 Task: Write degree "Executive MBA".
Action: Mouse moved to (747, 97)
Screenshot: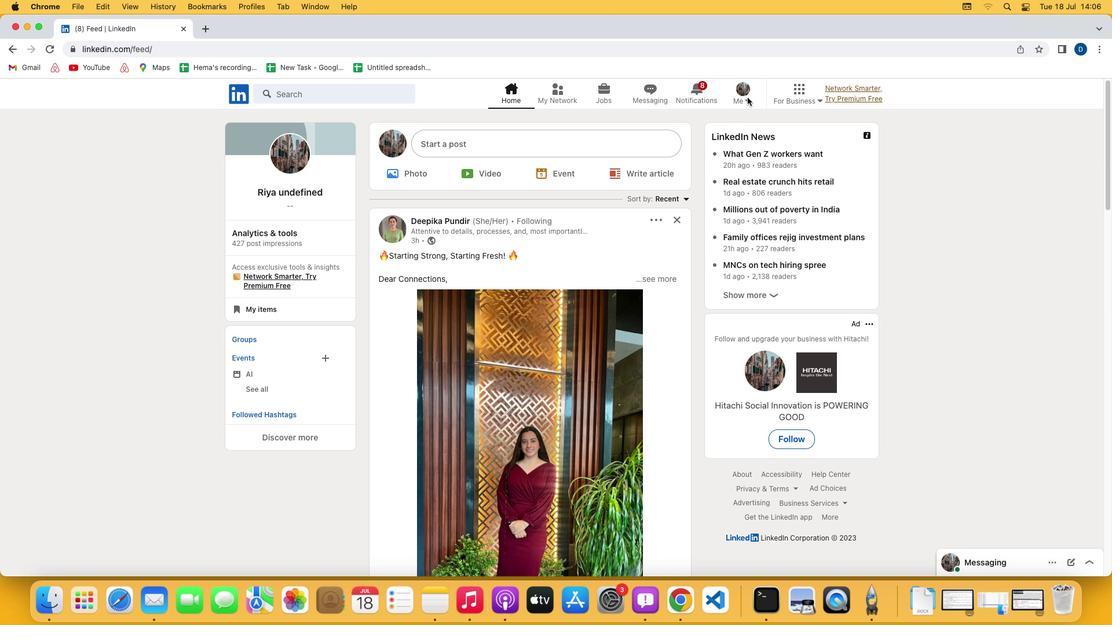 
Action: Mouse pressed left at (747, 97)
Screenshot: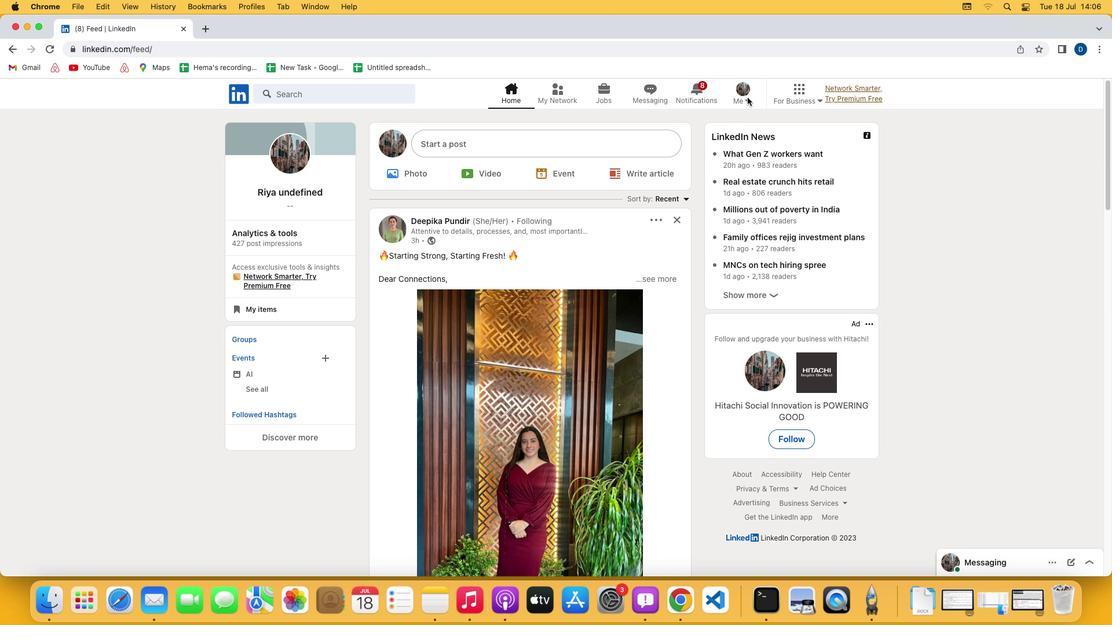 
Action: Mouse moved to (749, 100)
Screenshot: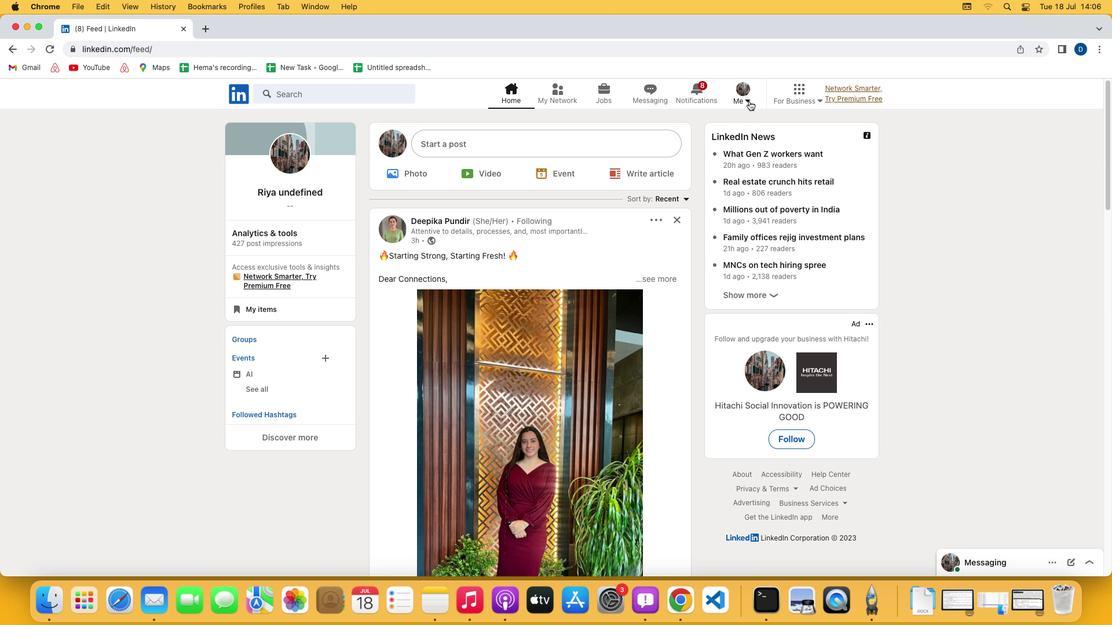
Action: Mouse pressed left at (749, 100)
Screenshot: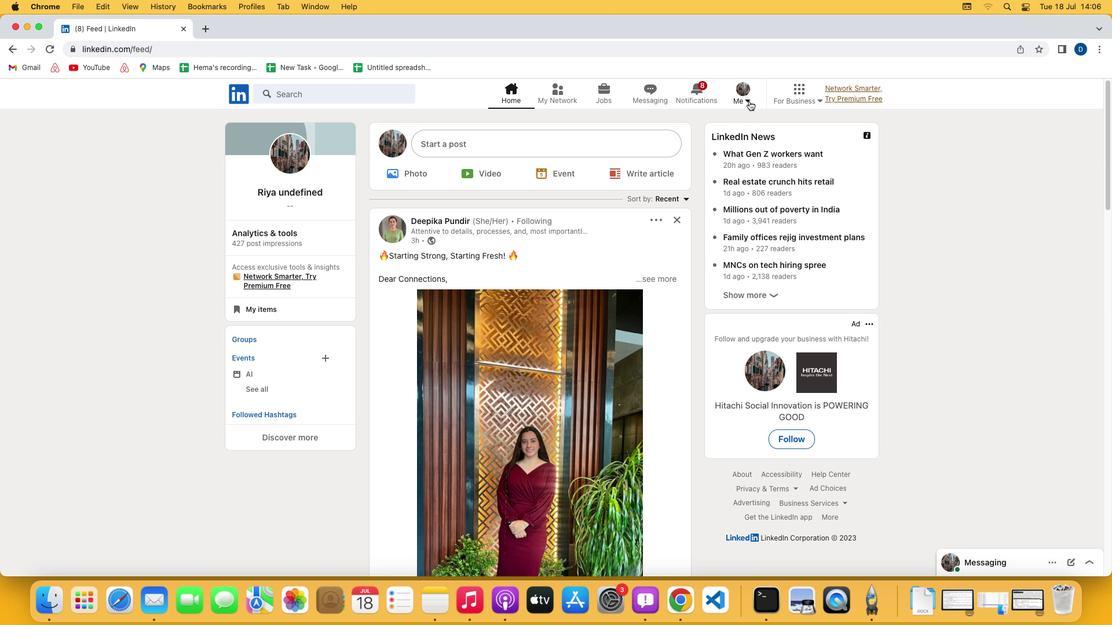 
Action: Mouse moved to (676, 166)
Screenshot: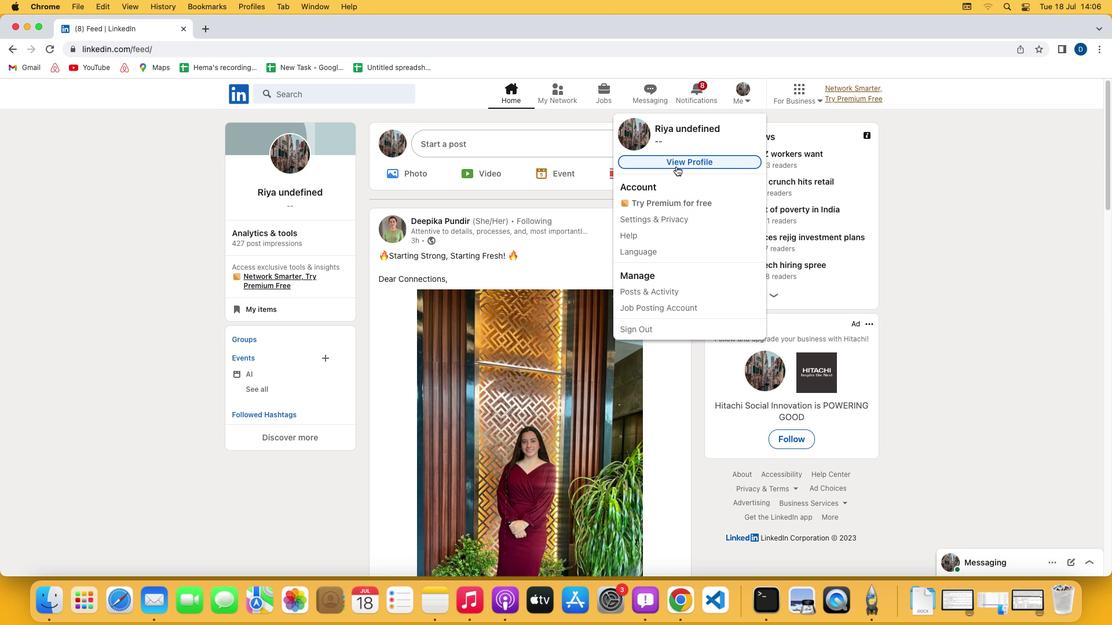 
Action: Mouse pressed left at (676, 166)
Screenshot: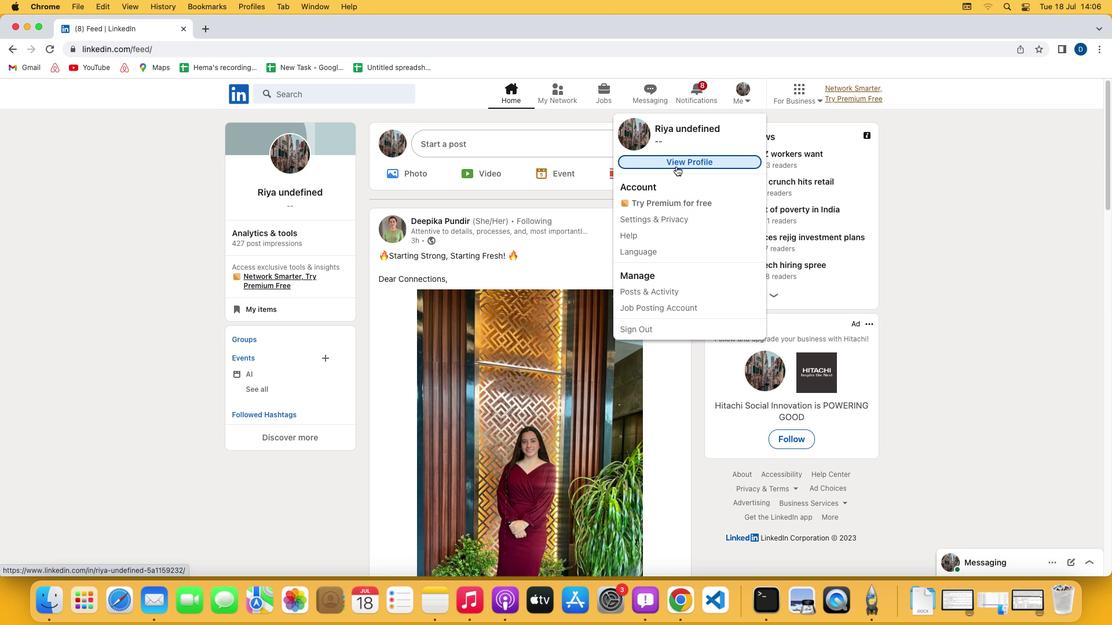 
Action: Mouse moved to (347, 388)
Screenshot: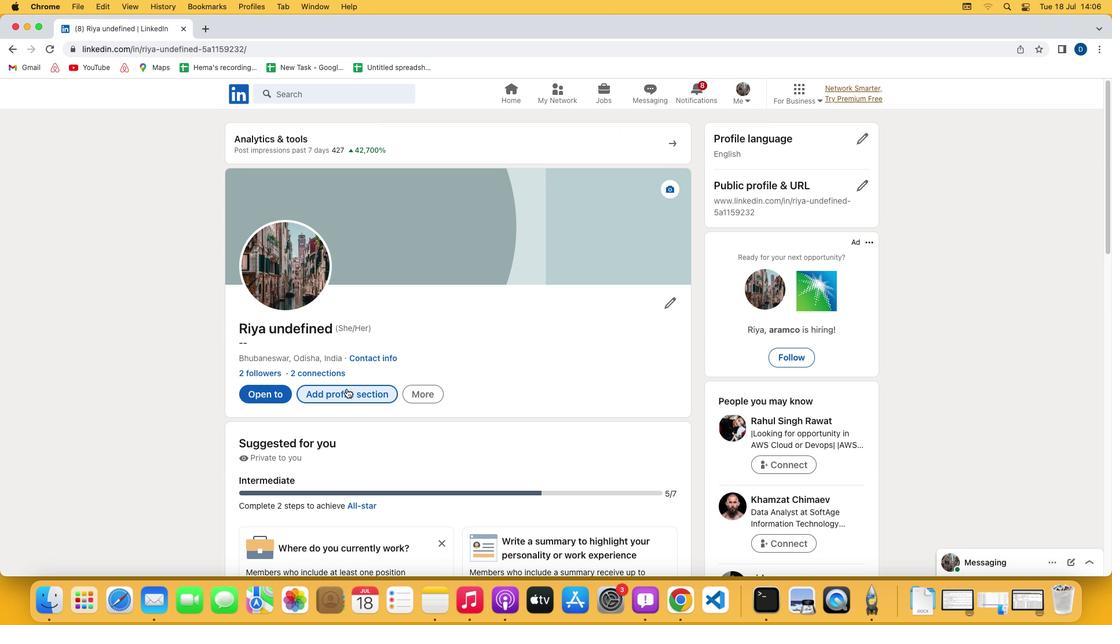 
Action: Mouse pressed left at (347, 388)
Screenshot: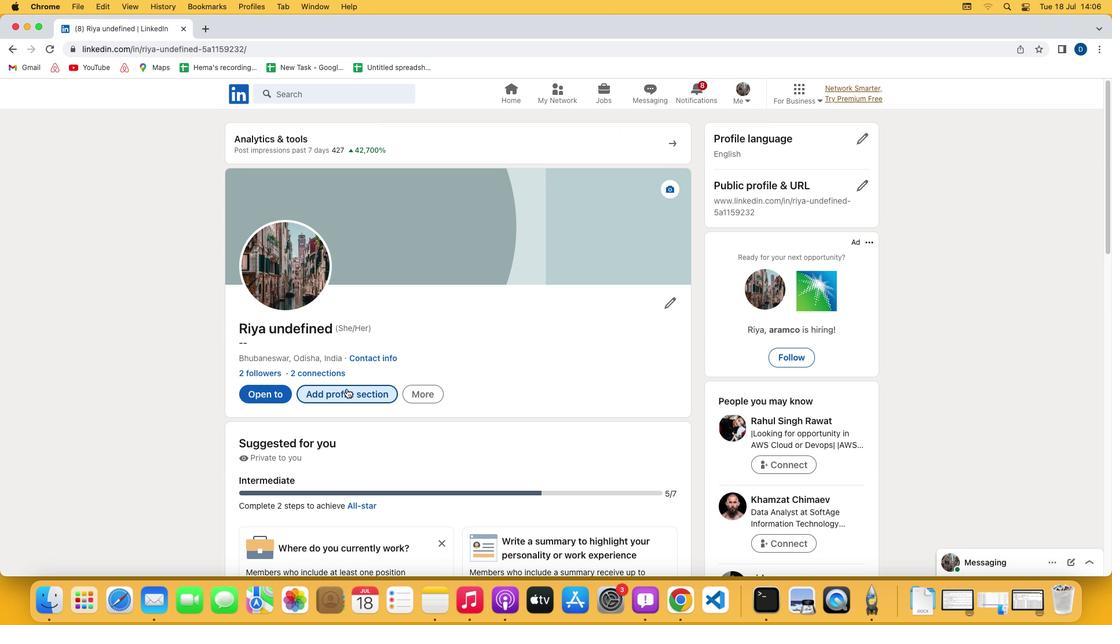 
Action: Mouse moved to (425, 230)
Screenshot: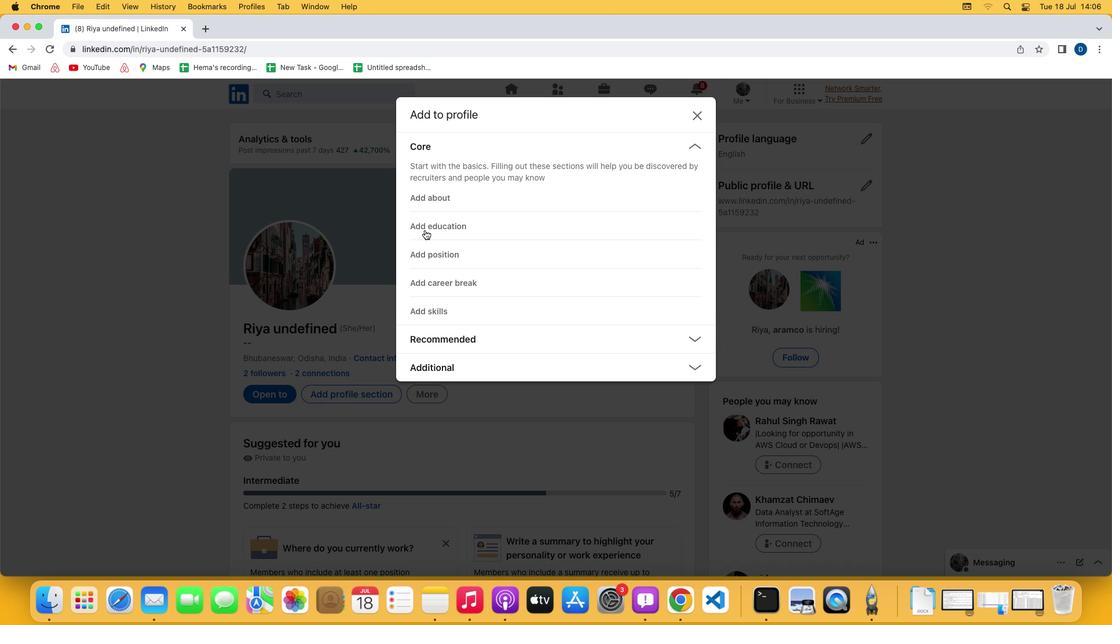 
Action: Mouse pressed left at (425, 230)
Screenshot: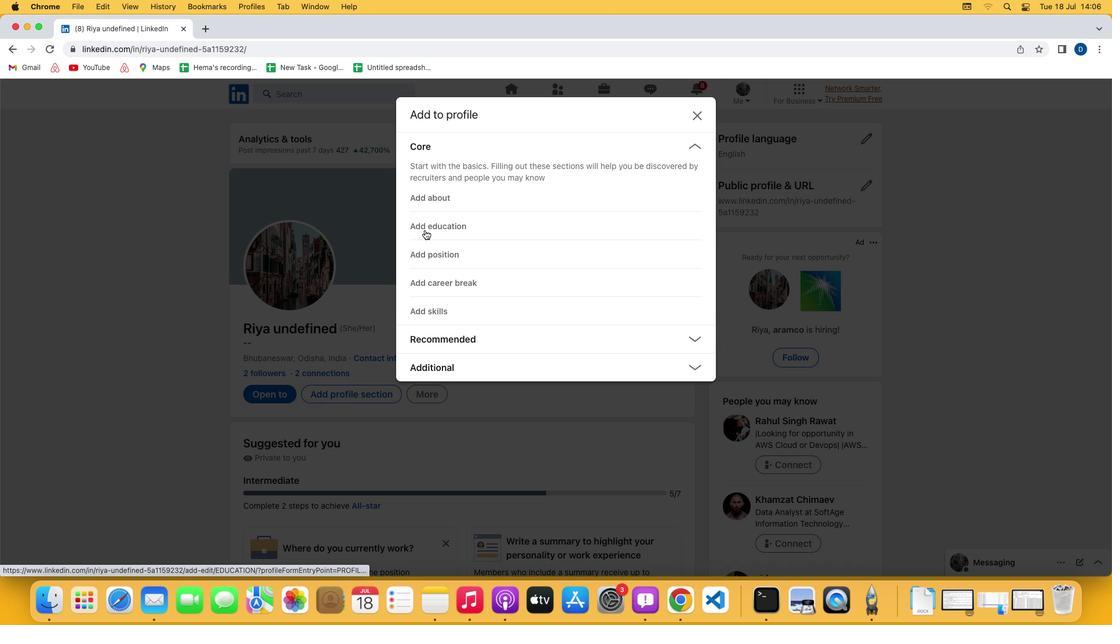 
Action: Mouse moved to (402, 287)
Screenshot: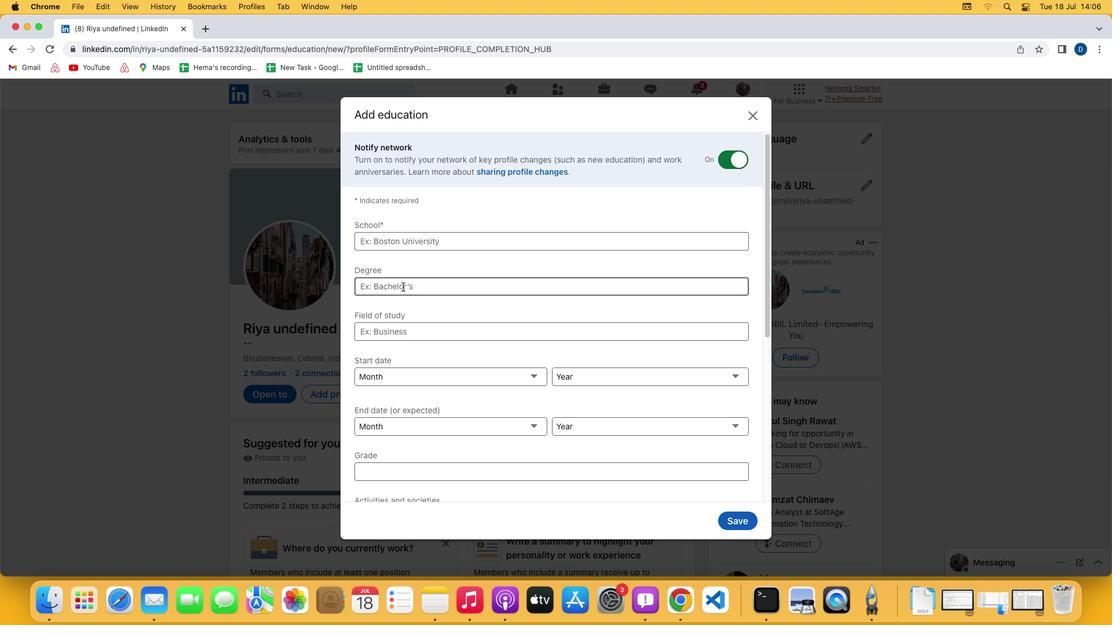
Action: Mouse pressed left at (402, 287)
Screenshot: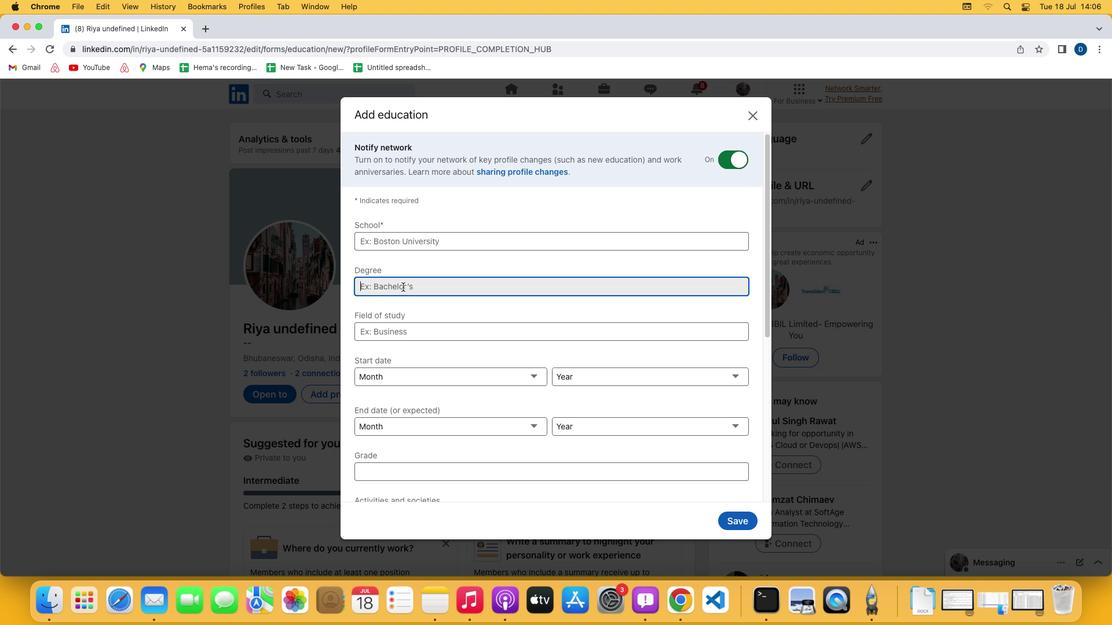 
Action: Mouse moved to (402, 287)
Screenshot: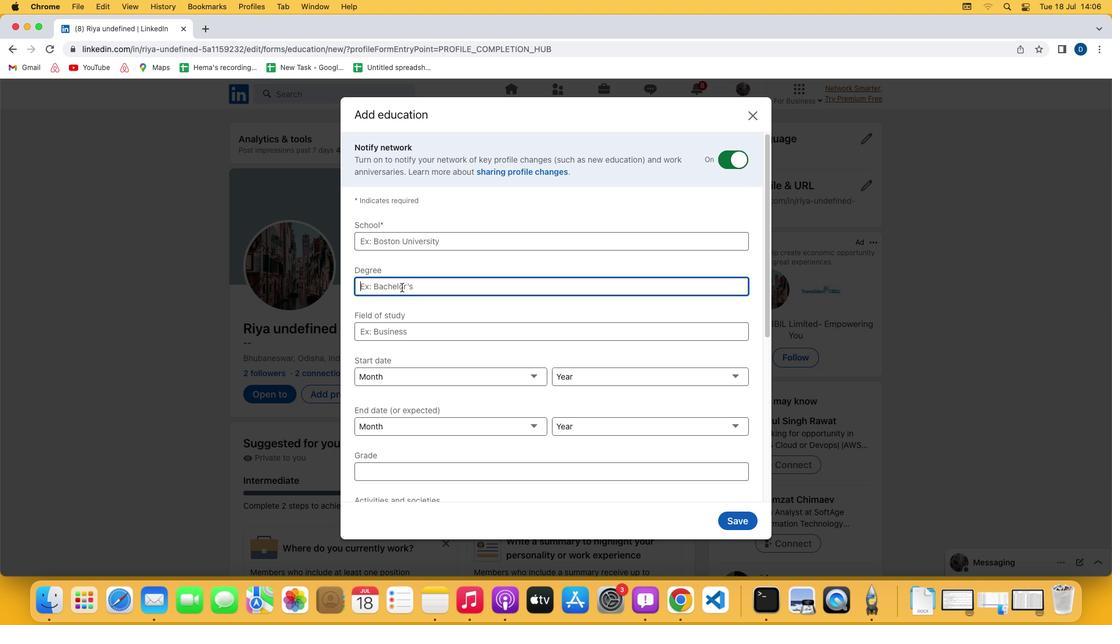 
Action: Key pressed Key.shift'E''x''e''c''u''t''i''v''e'Key.spaceKey.shift'M''B''A'
Screenshot: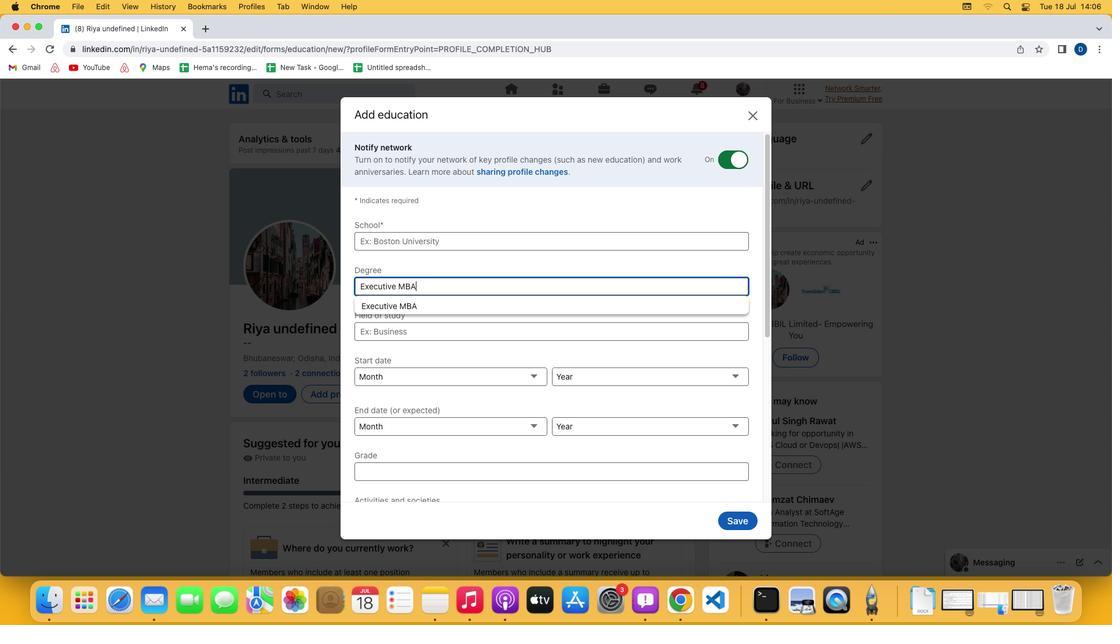 
